 Task: Add Irwin Naturals Mighty Moringa to the cart.
Action: Mouse moved to (322, 150)
Screenshot: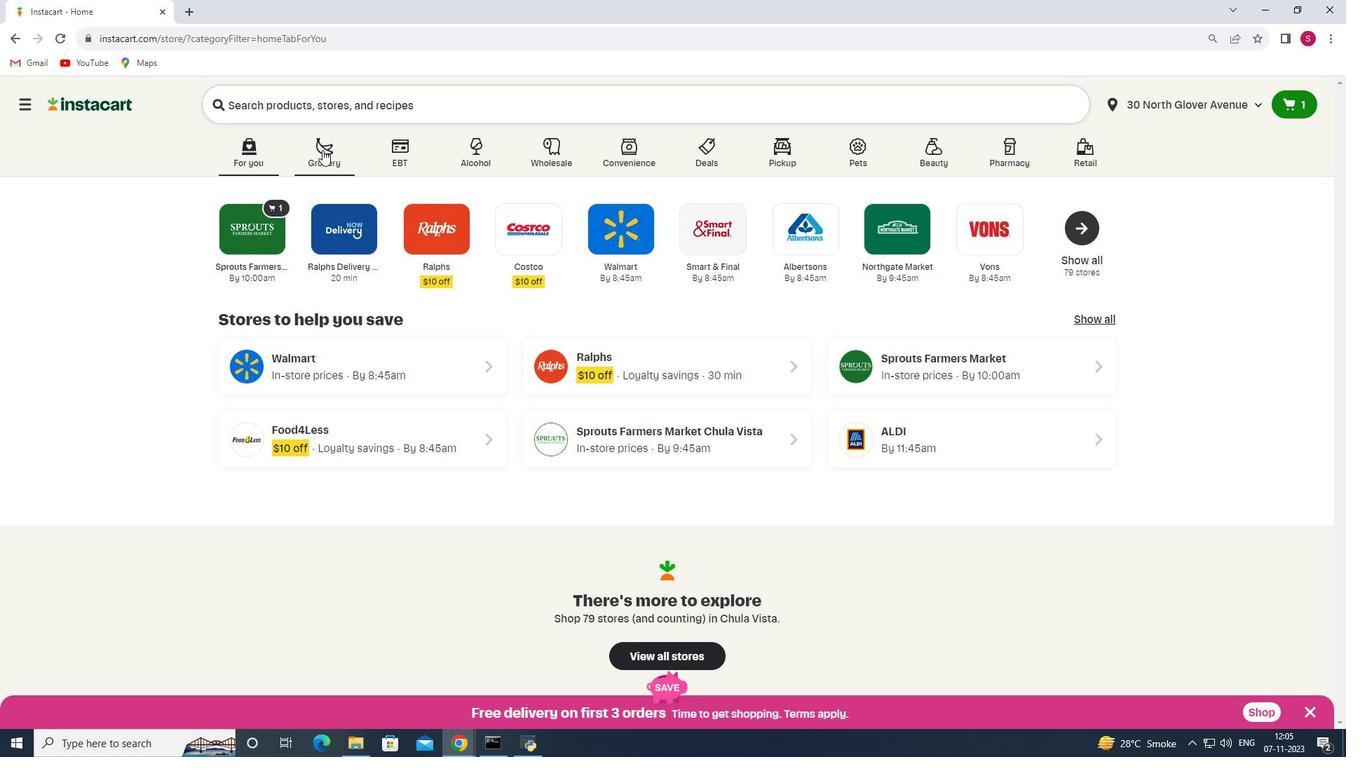 
Action: Mouse pressed left at (322, 150)
Screenshot: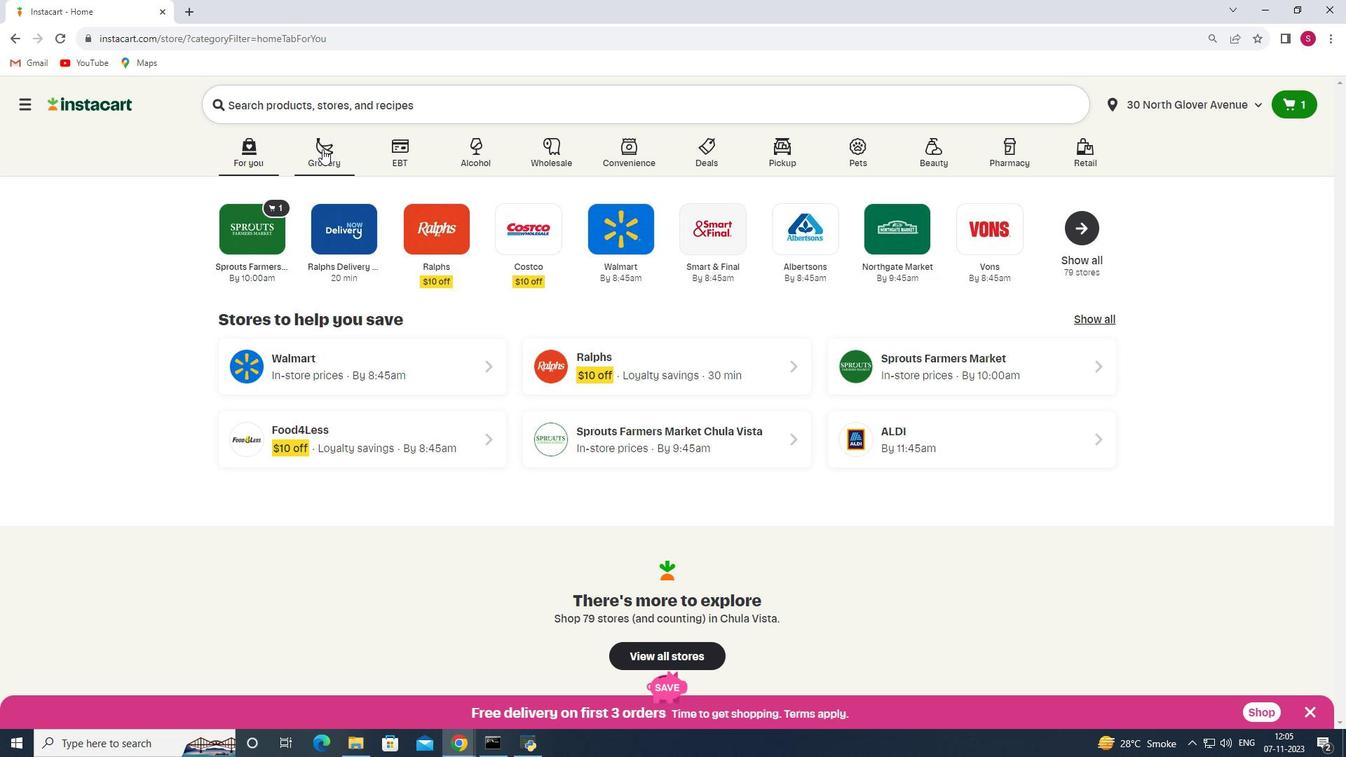 
Action: Mouse moved to (326, 388)
Screenshot: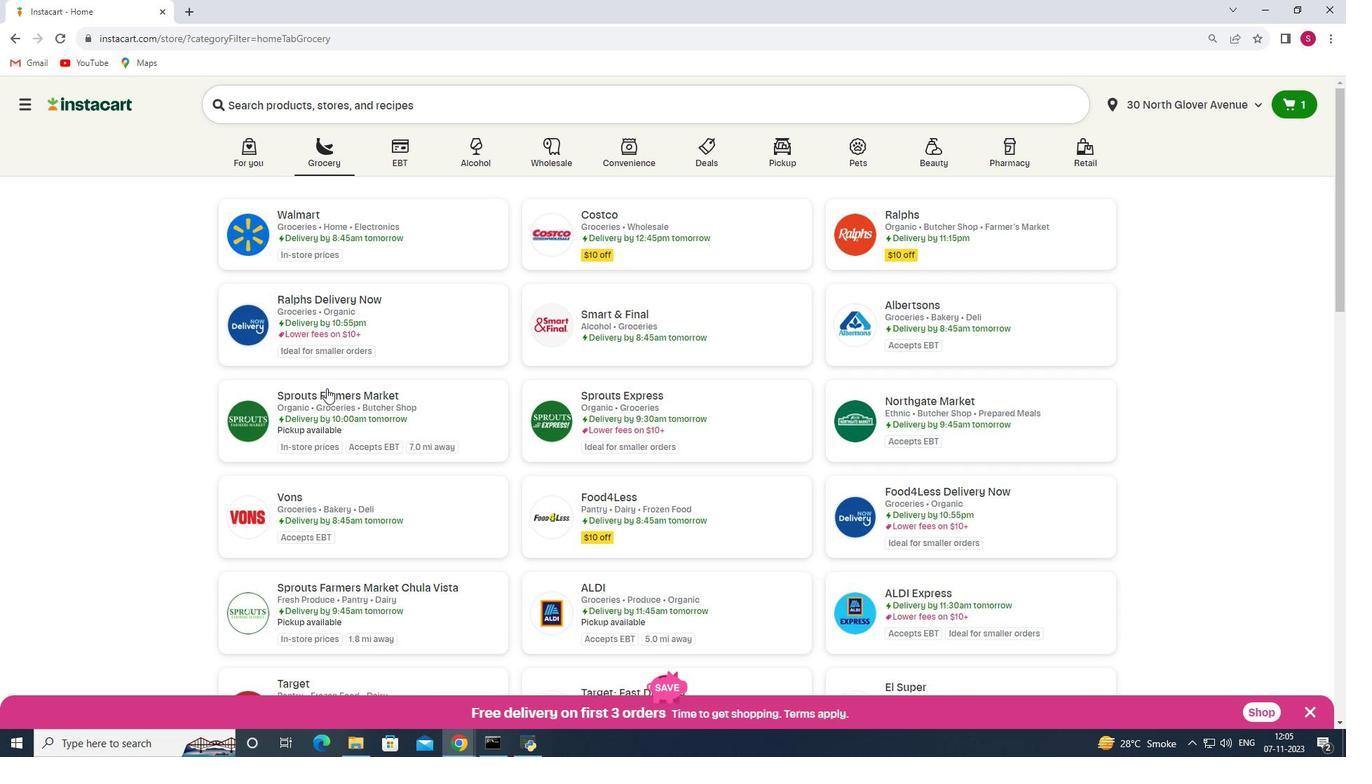 
Action: Mouse pressed left at (326, 388)
Screenshot: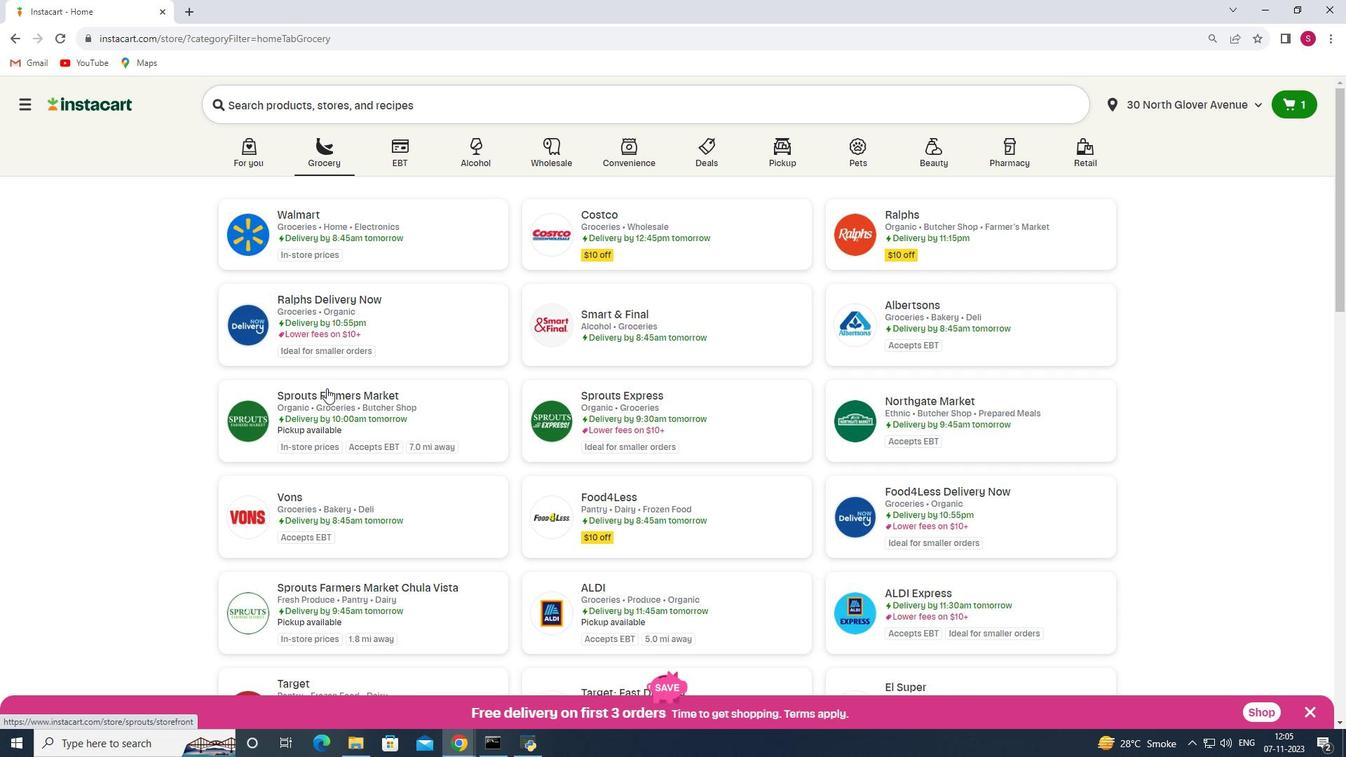 
Action: Mouse moved to (96, 412)
Screenshot: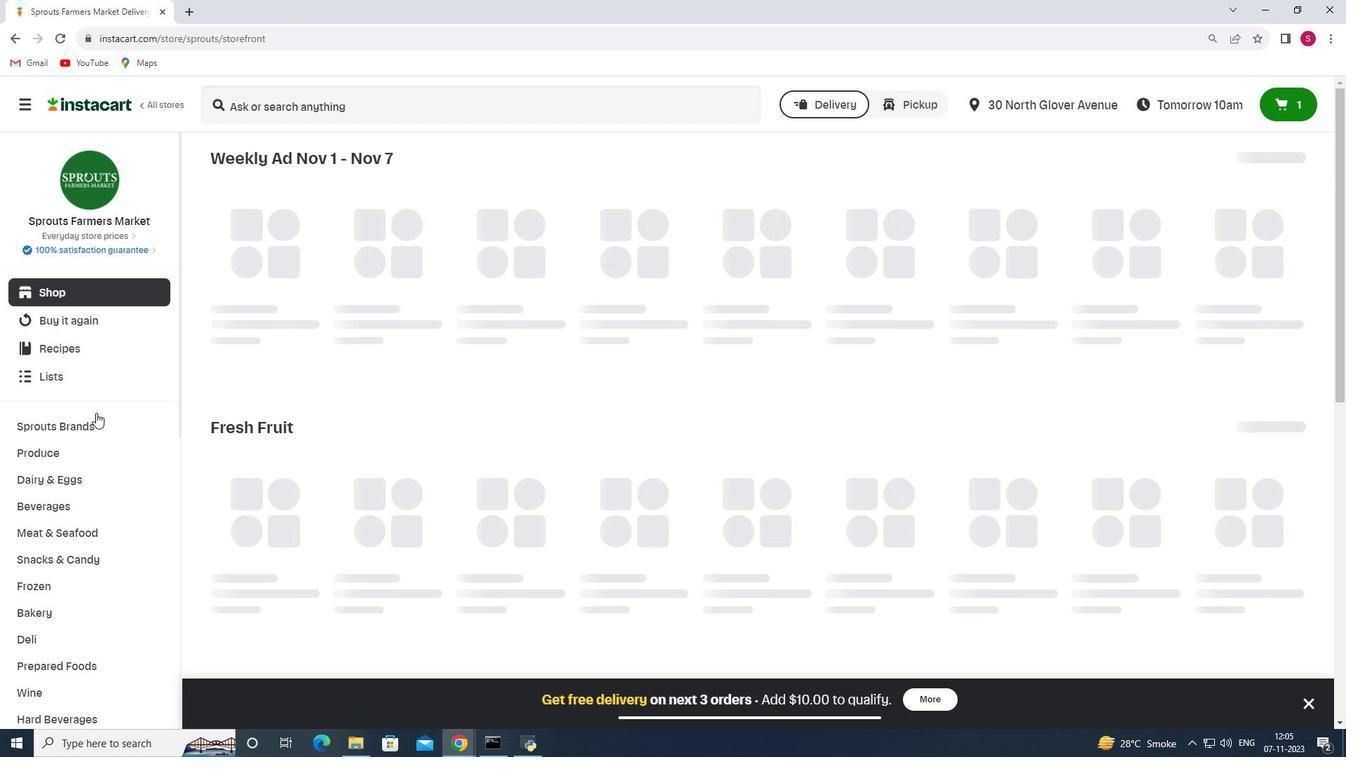 
Action: Mouse scrolled (96, 412) with delta (0, 0)
Screenshot: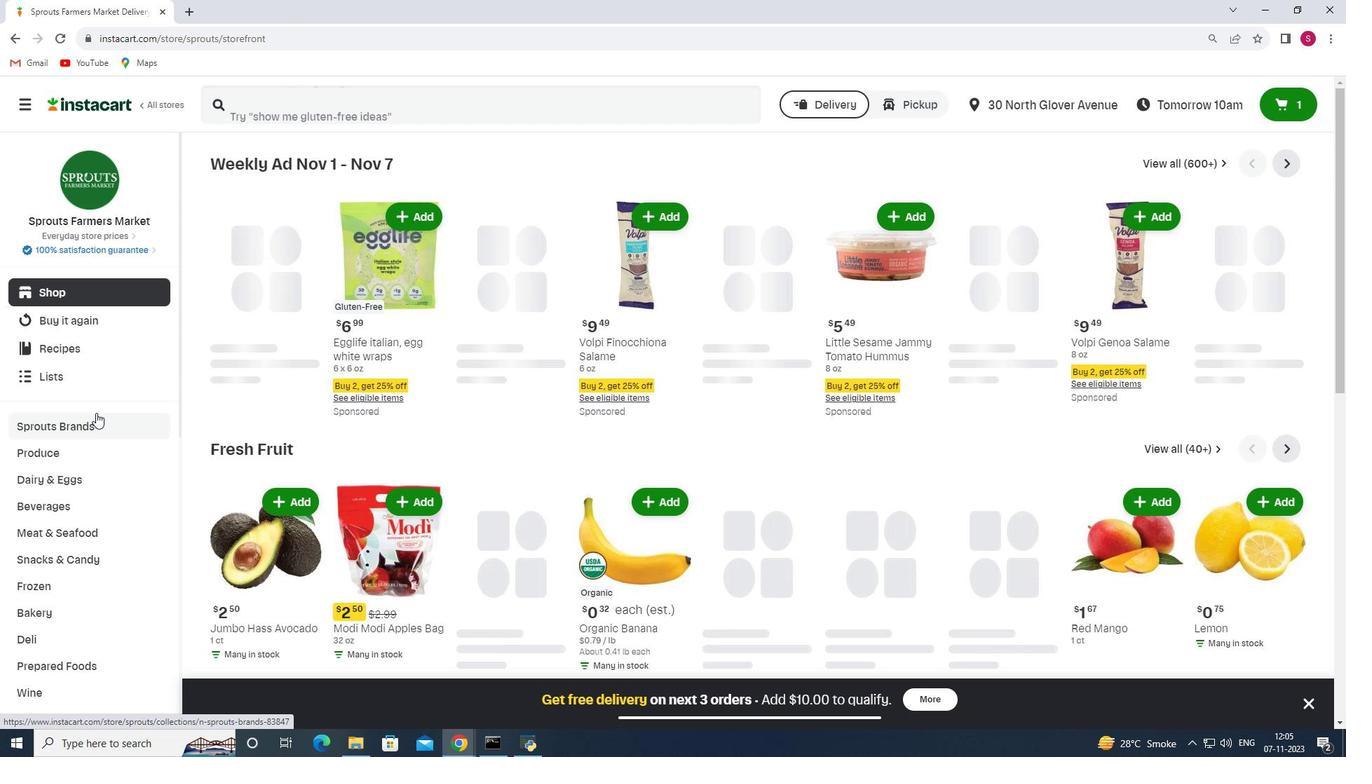 
Action: Mouse scrolled (96, 412) with delta (0, 0)
Screenshot: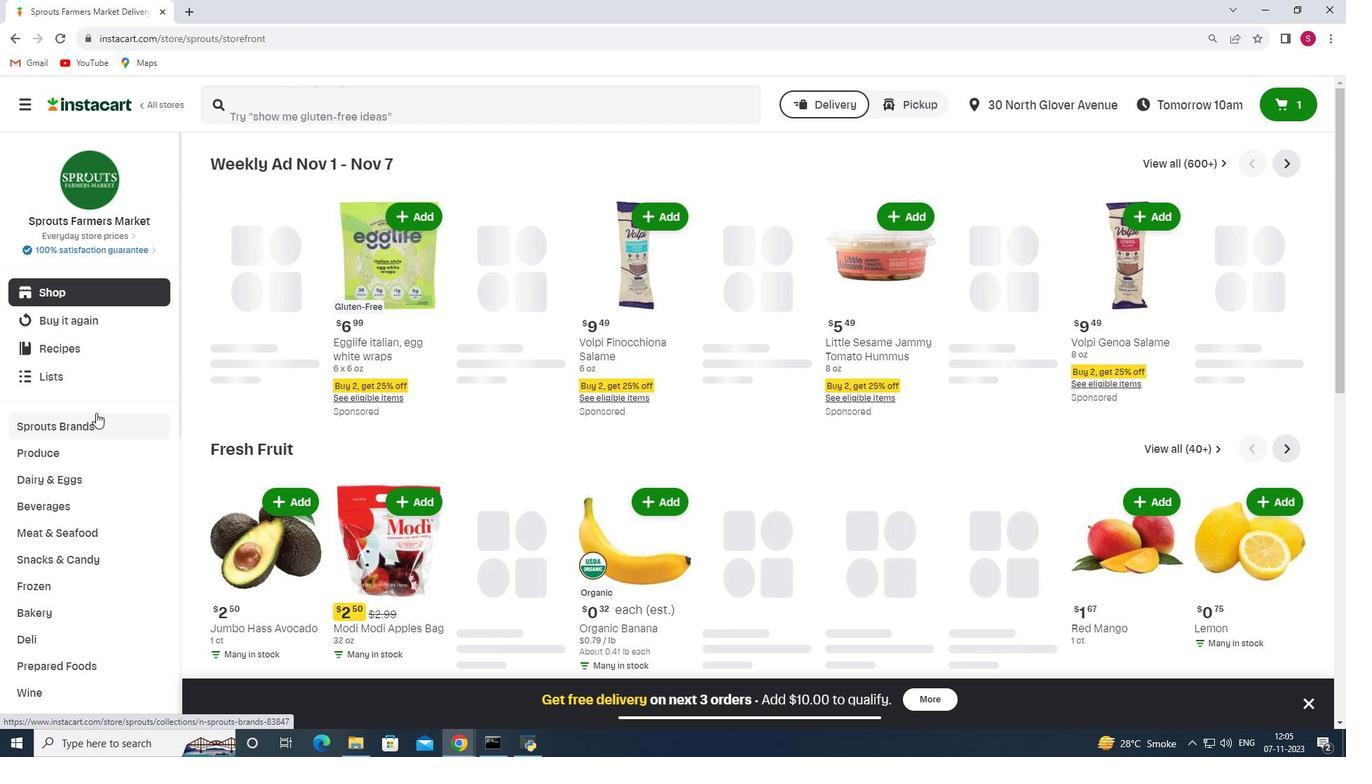 
Action: Mouse scrolled (96, 412) with delta (0, 0)
Screenshot: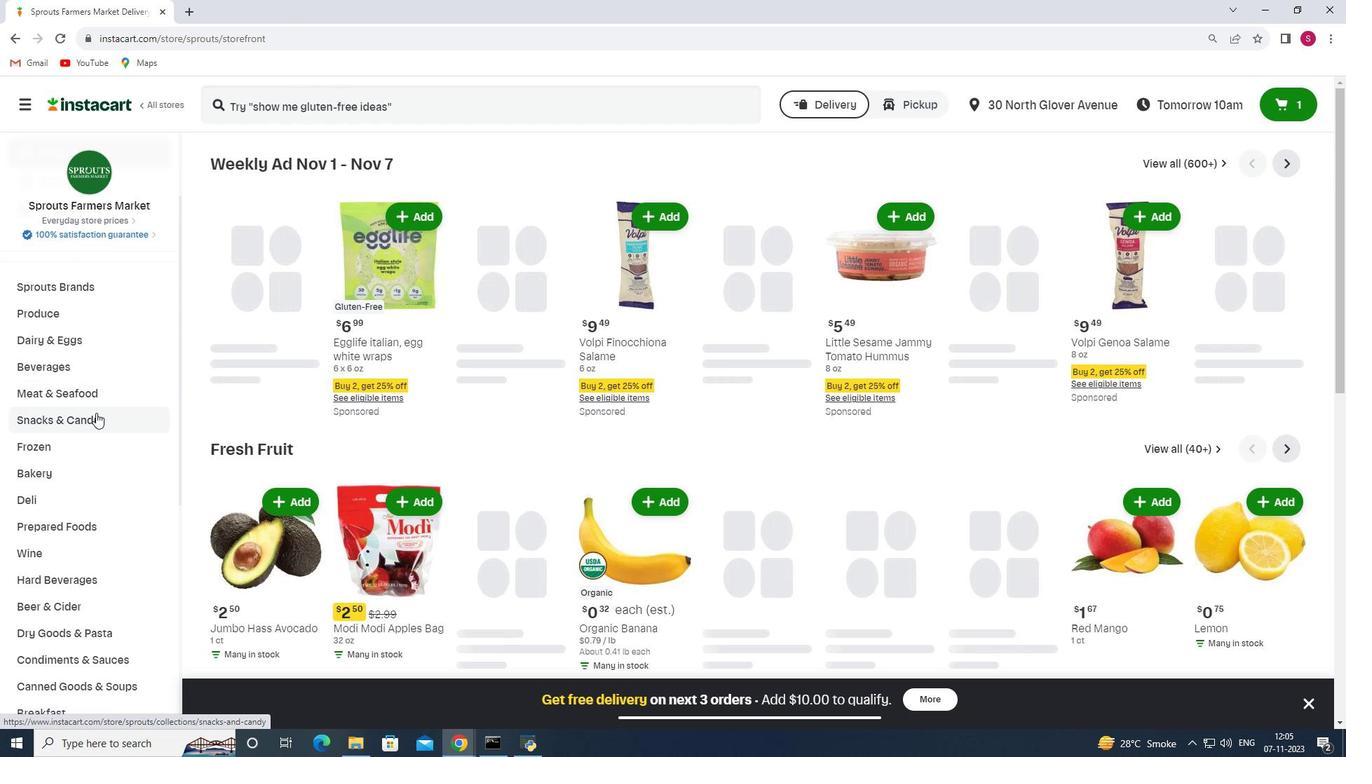 
Action: Mouse scrolled (96, 412) with delta (0, 0)
Screenshot: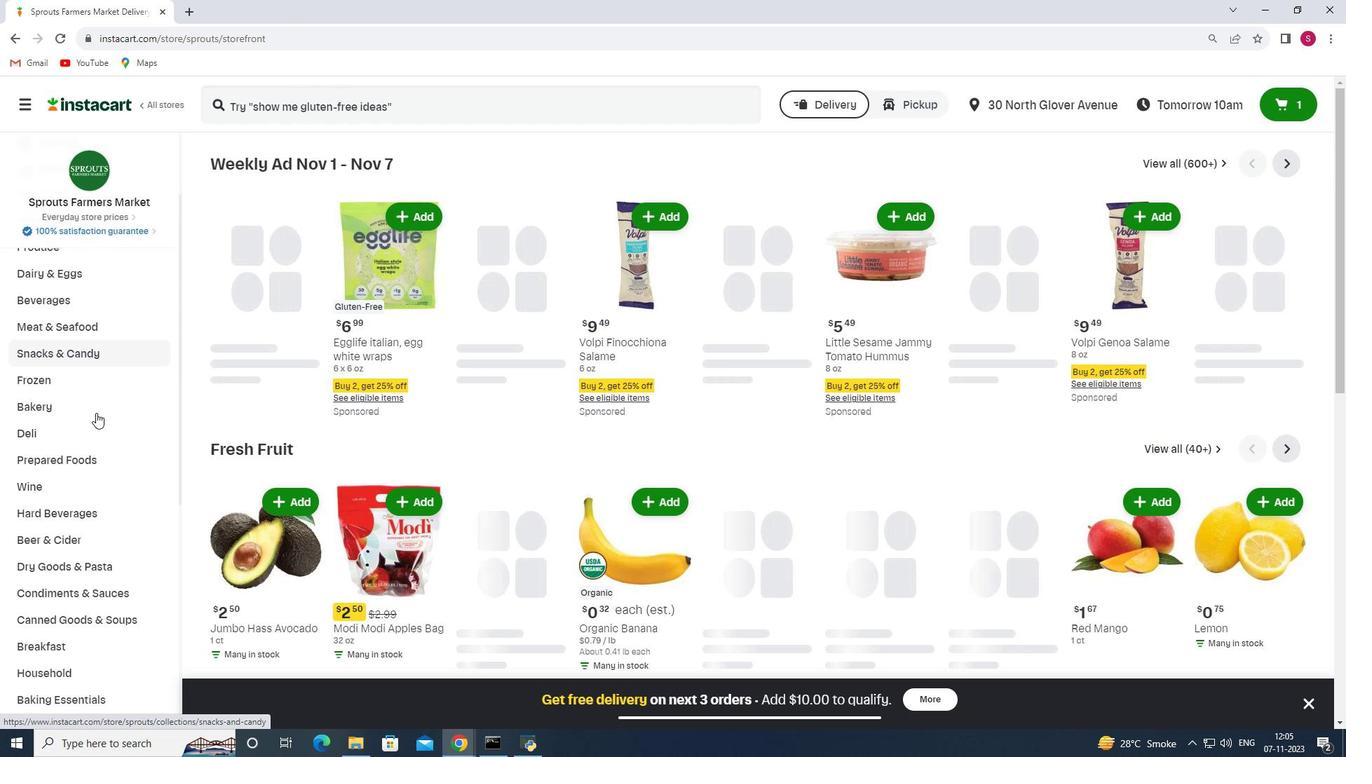 
Action: Mouse scrolled (96, 412) with delta (0, 0)
Screenshot: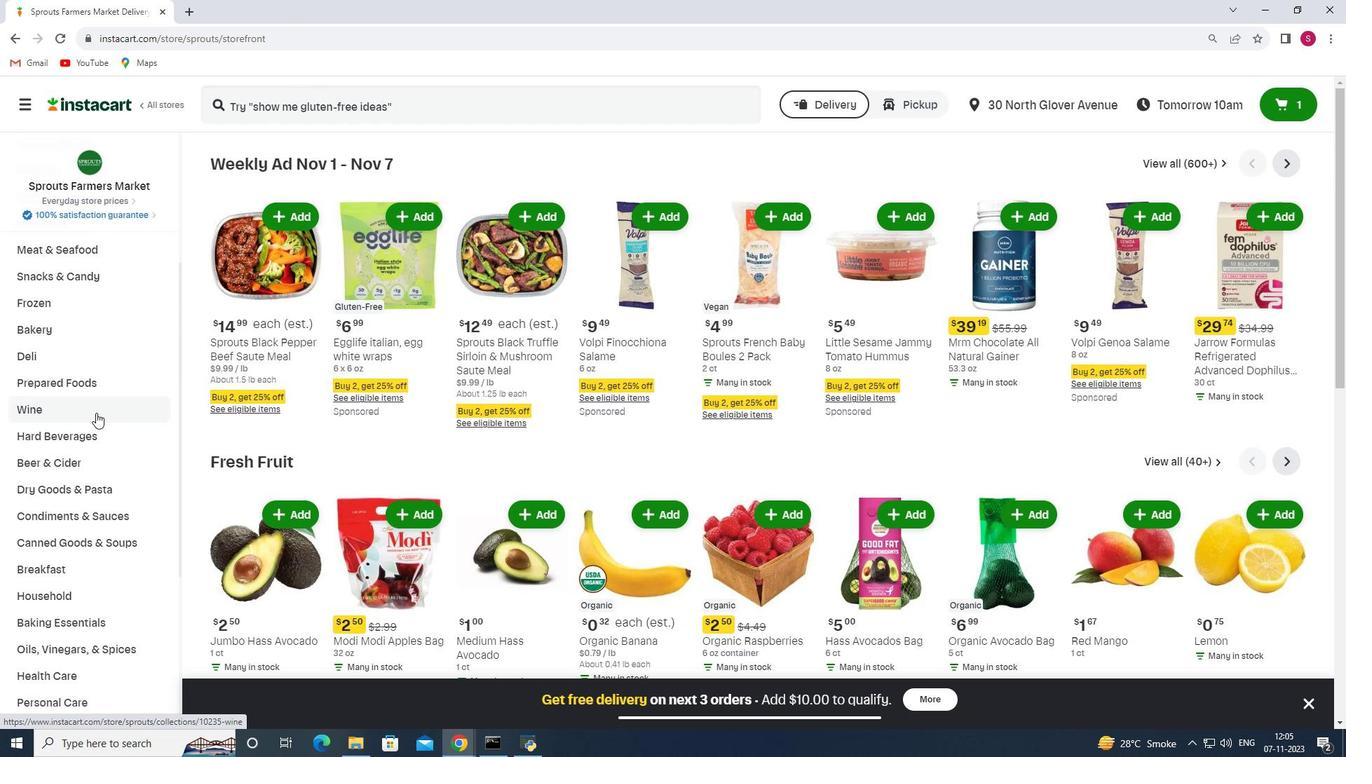 
Action: Mouse scrolled (96, 412) with delta (0, 0)
Screenshot: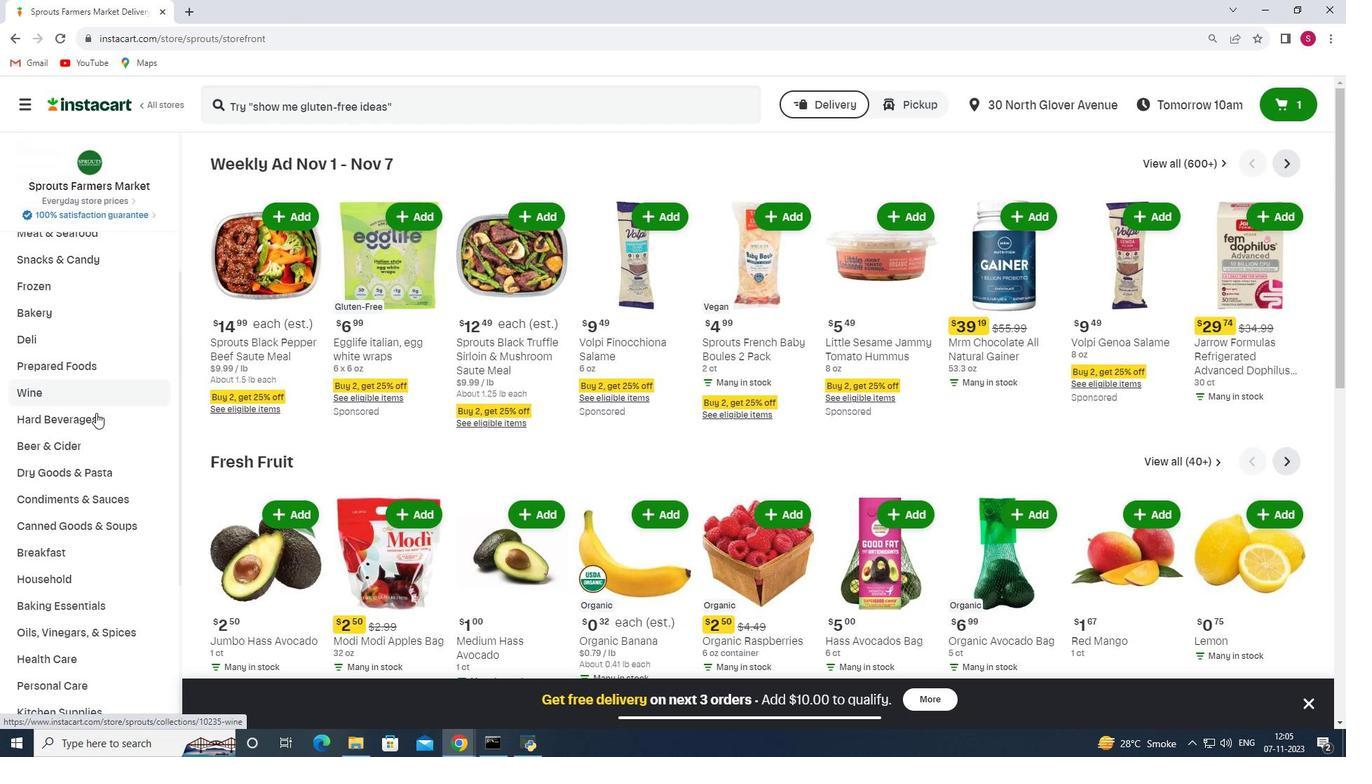 
Action: Mouse scrolled (96, 412) with delta (0, 0)
Screenshot: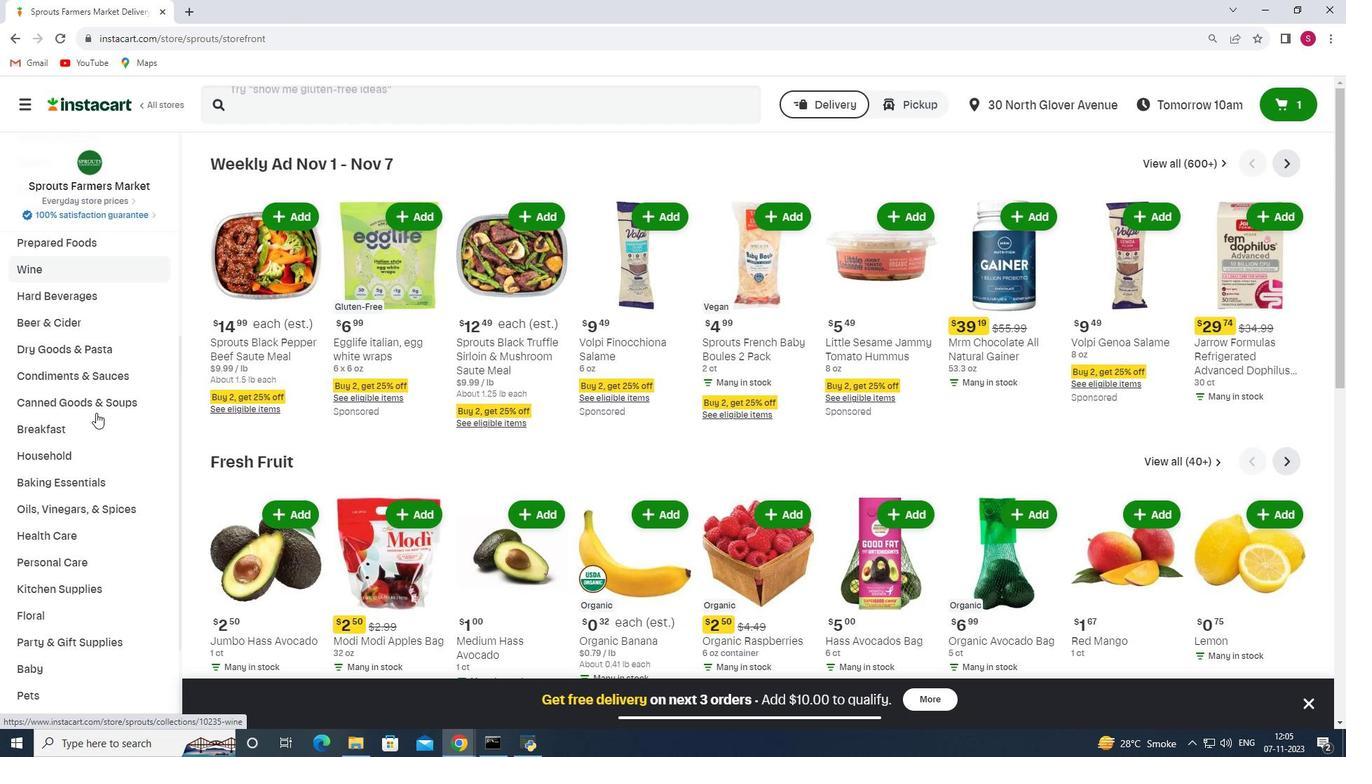 
Action: Mouse scrolled (96, 412) with delta (0, 0)
Screenshot: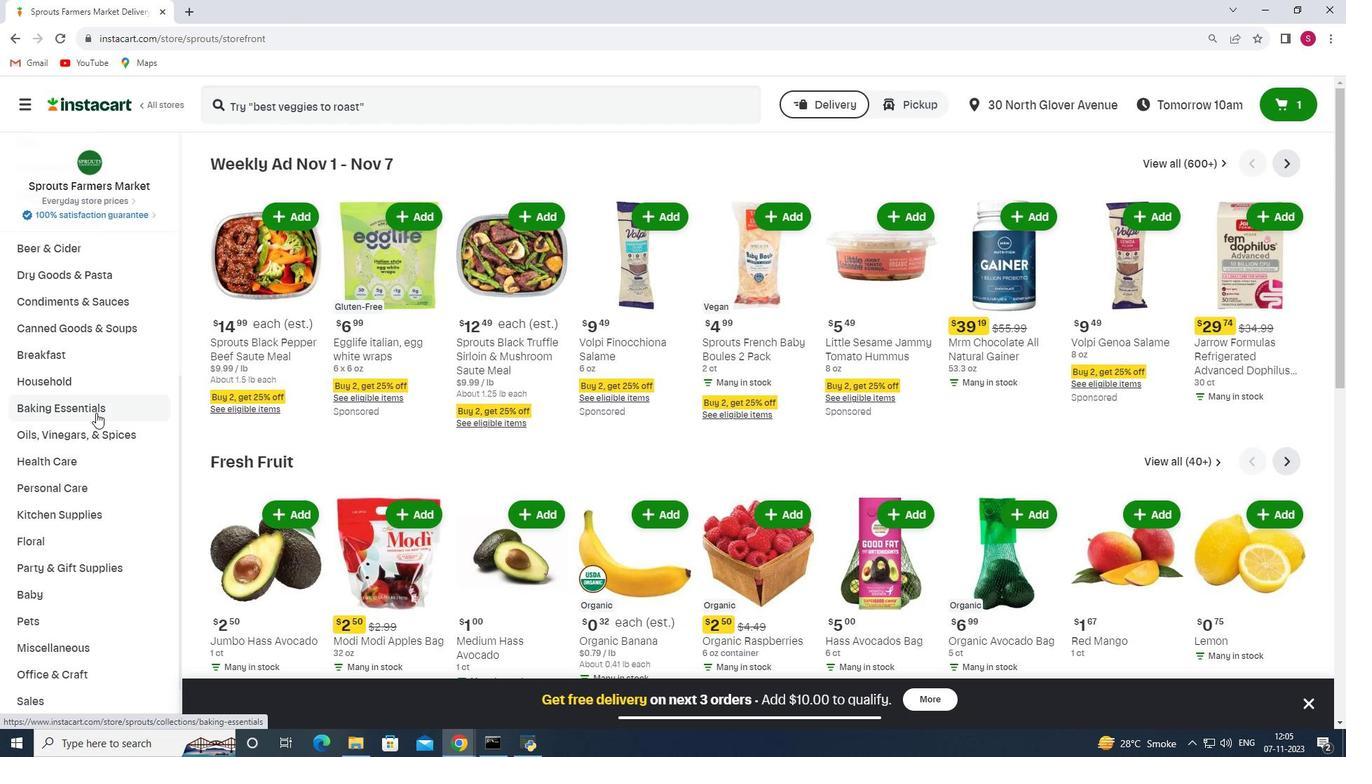 
Action: Mouse moved to (97, 396)
Screenshot: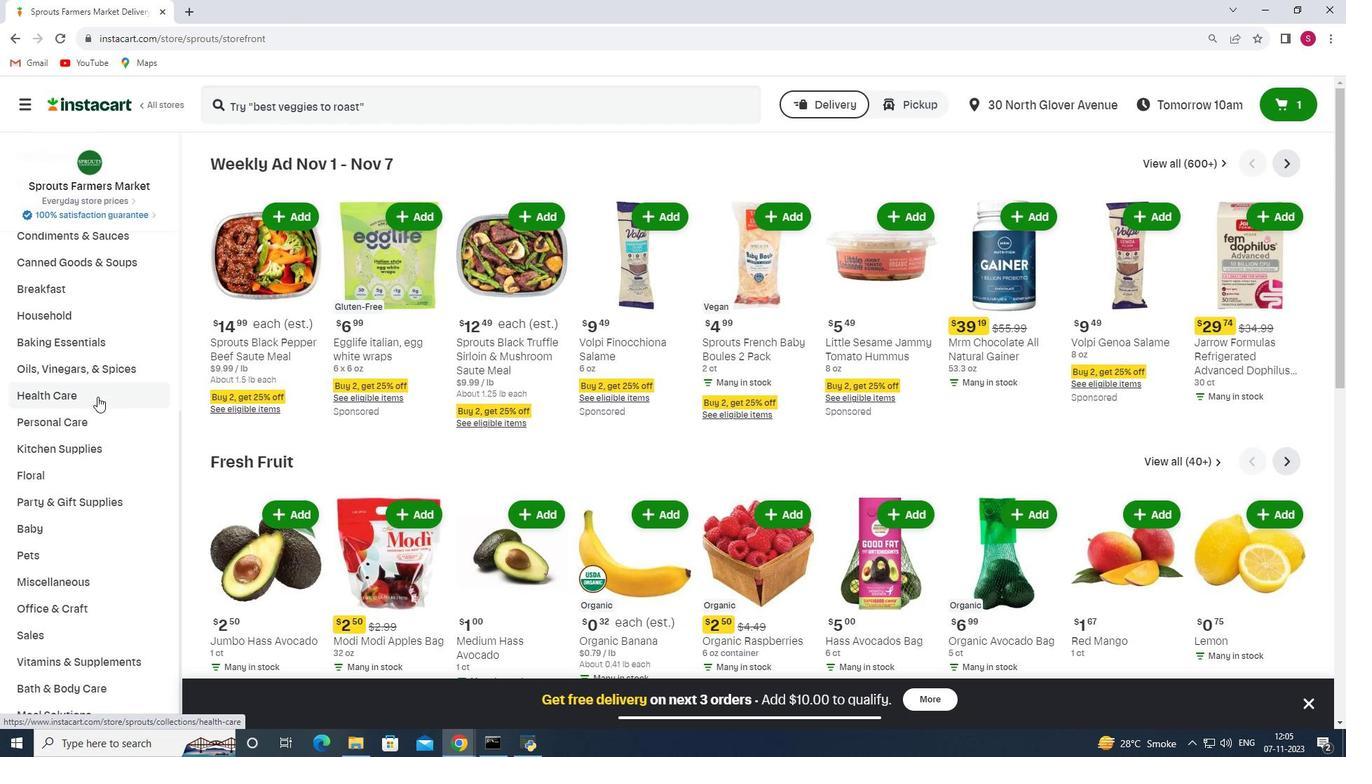 
Action: Mouse pressed left at (97, 396)
Screenshot: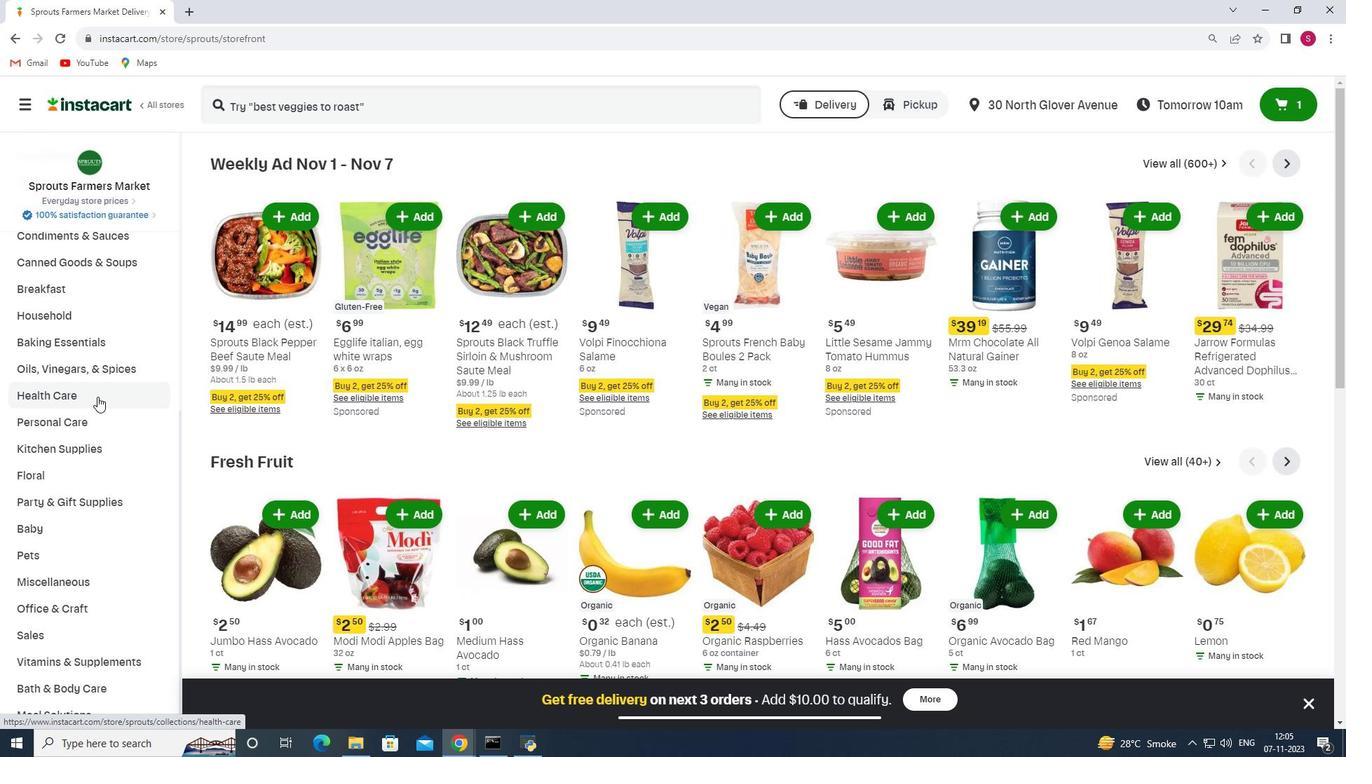 
Action: Mouse moved to (482, 194)
Screenshot: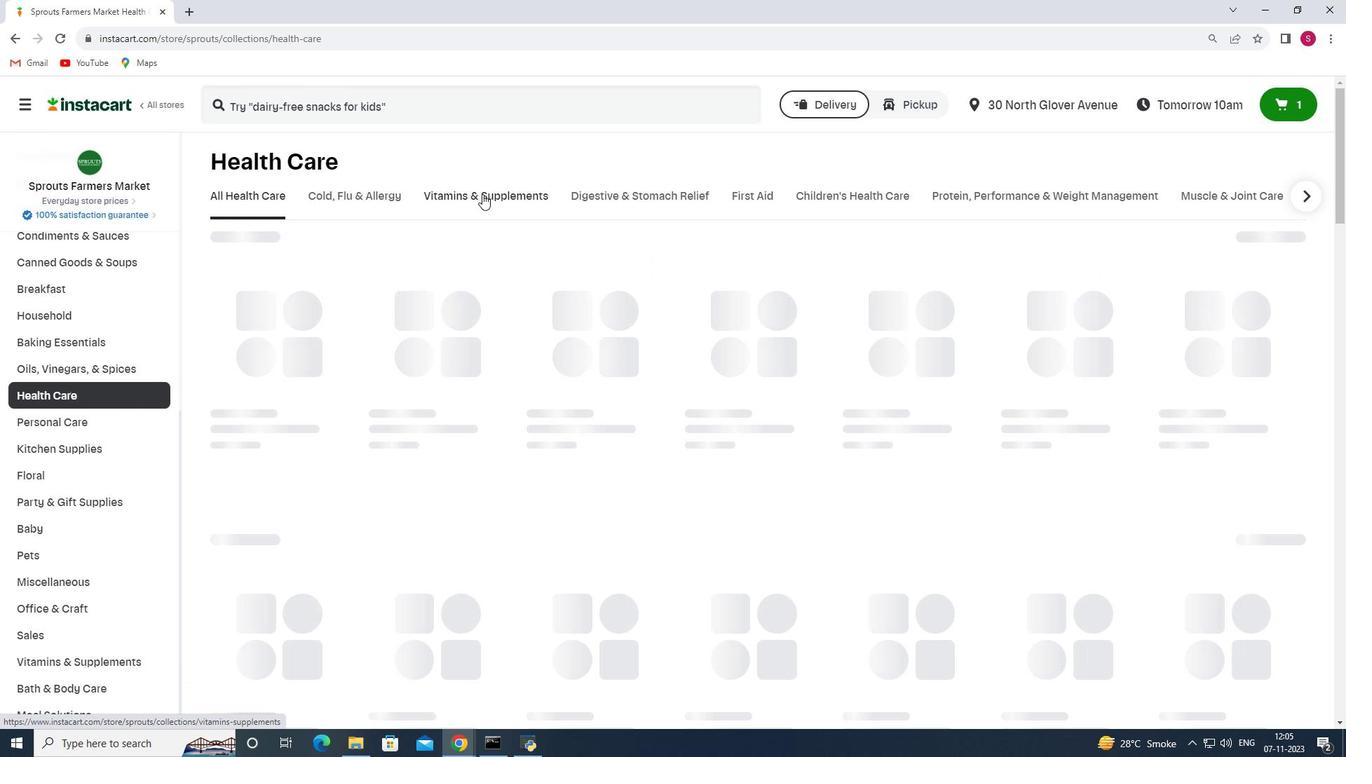 
Action: Mouse pressed left at (482, 194)
Screenshot: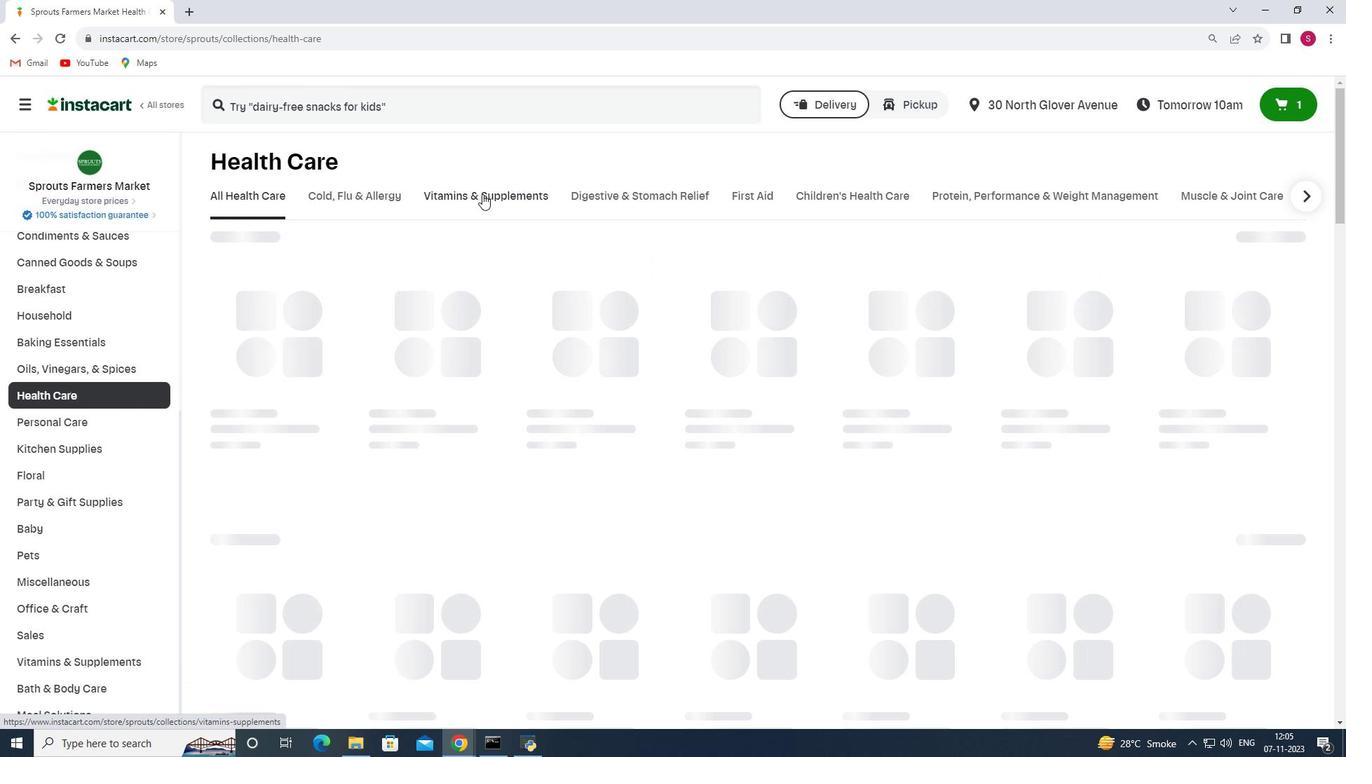 
Action: Mouse moved to (537, 256)
Screenshot: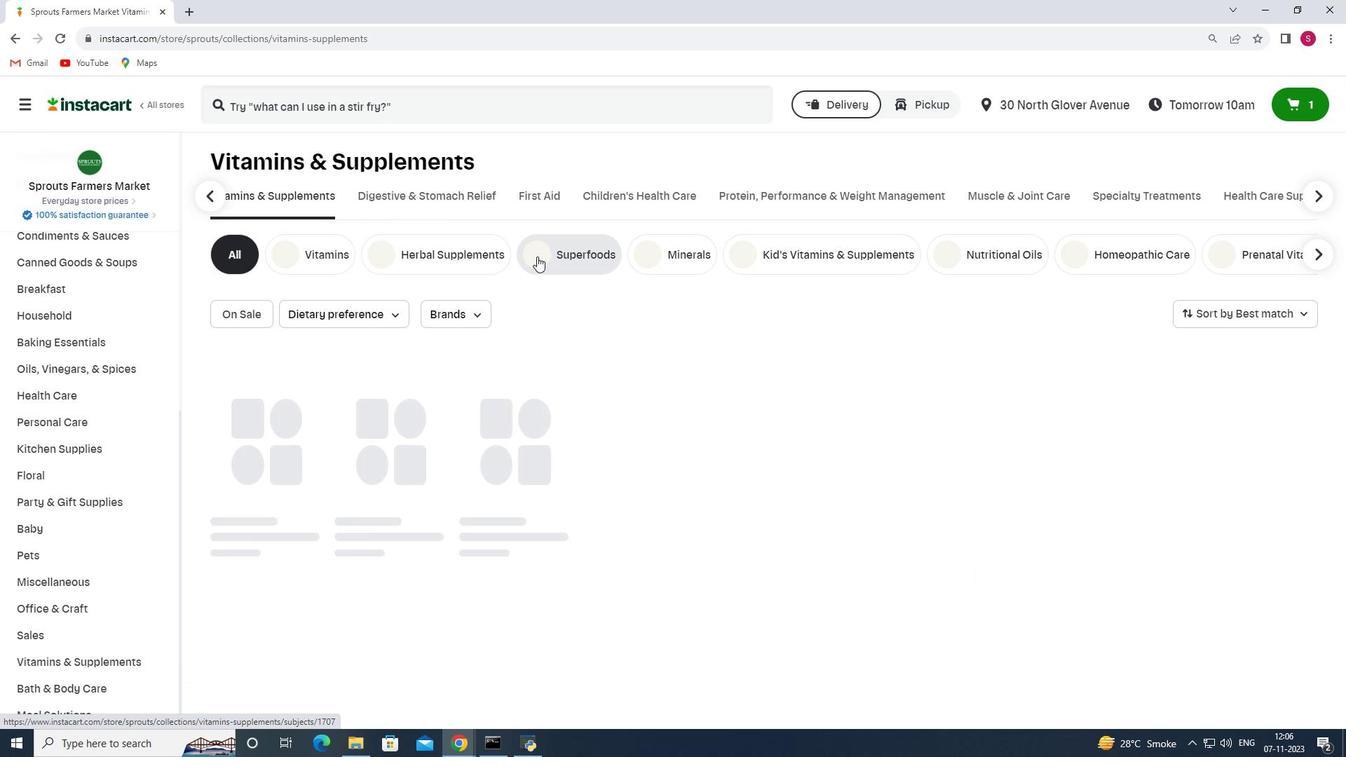 
Action: Mouse pressed left at (537, 256)
Screenshot: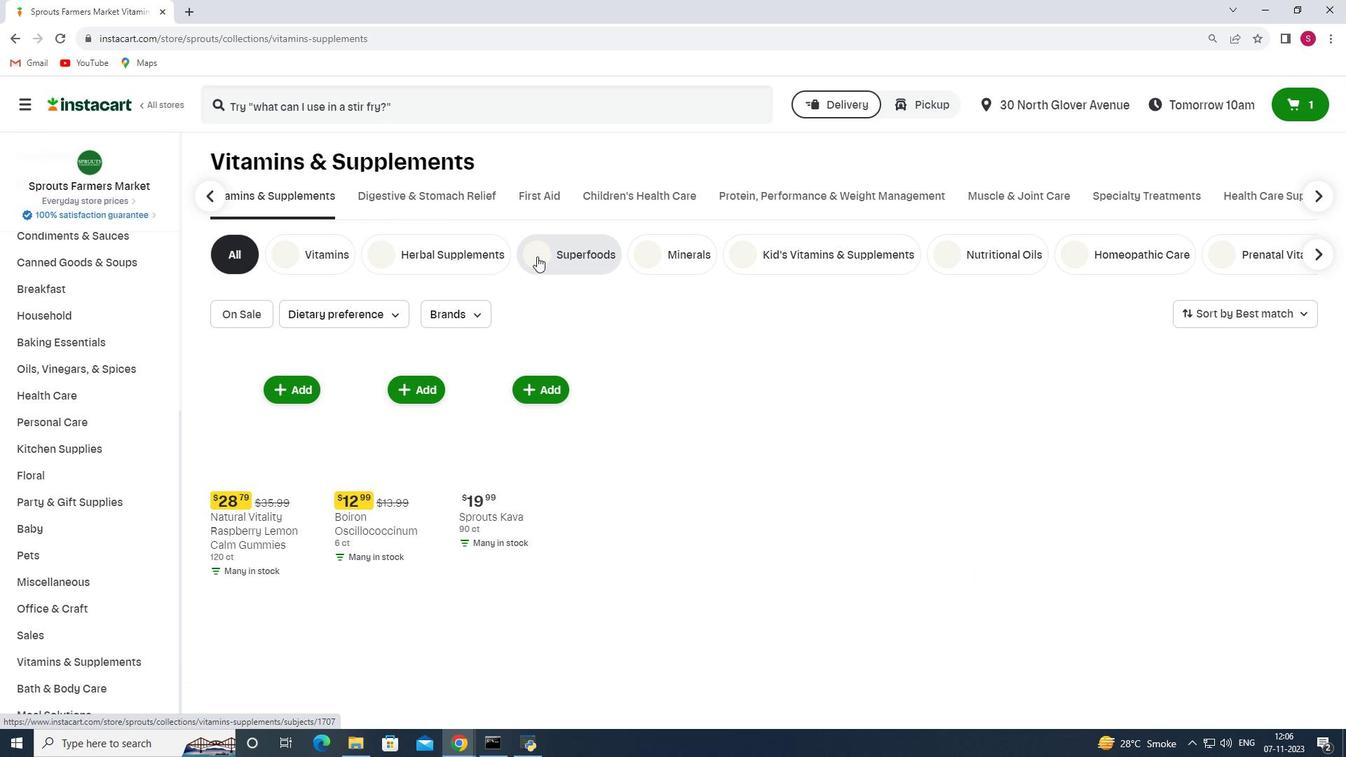 
Action: Mouse moved to (404, 99)
Screenshot: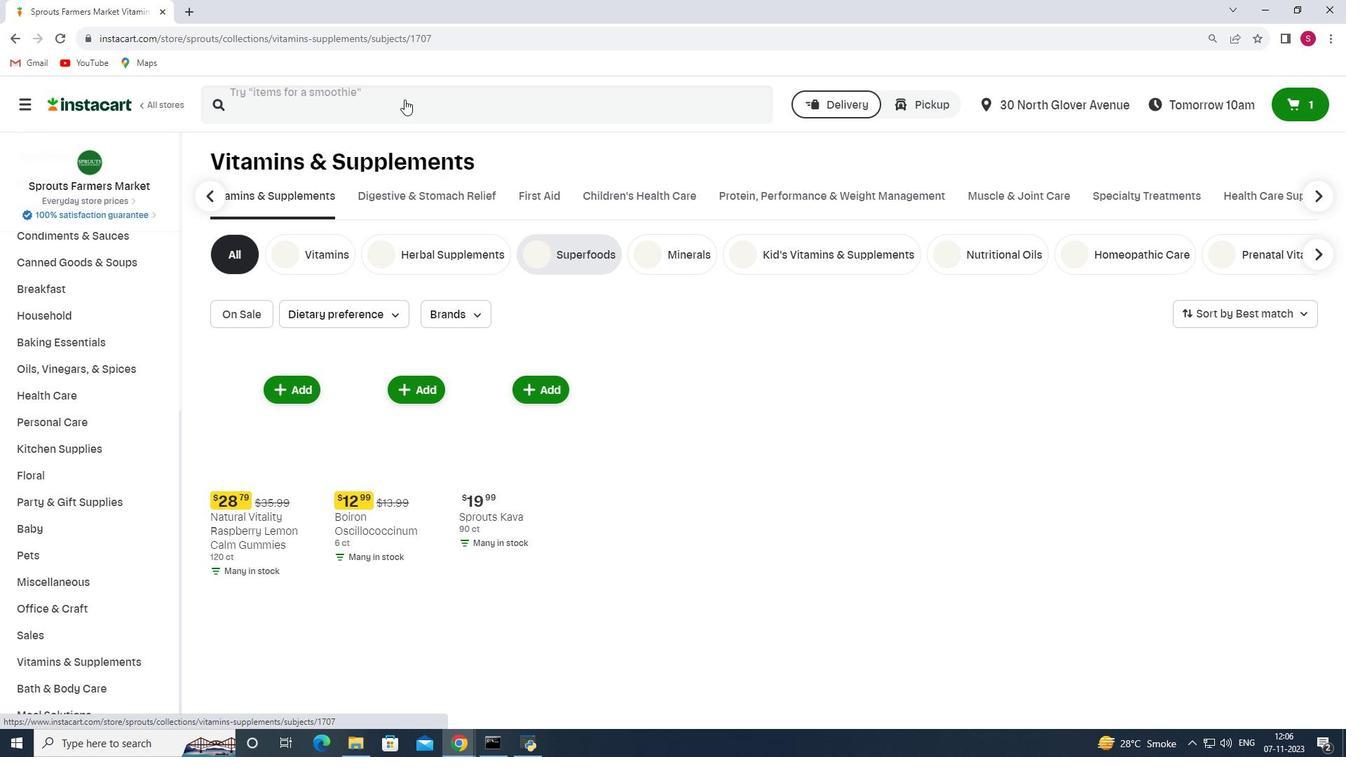
Action: Mouse pressed left at (404, 99)
Screenshot: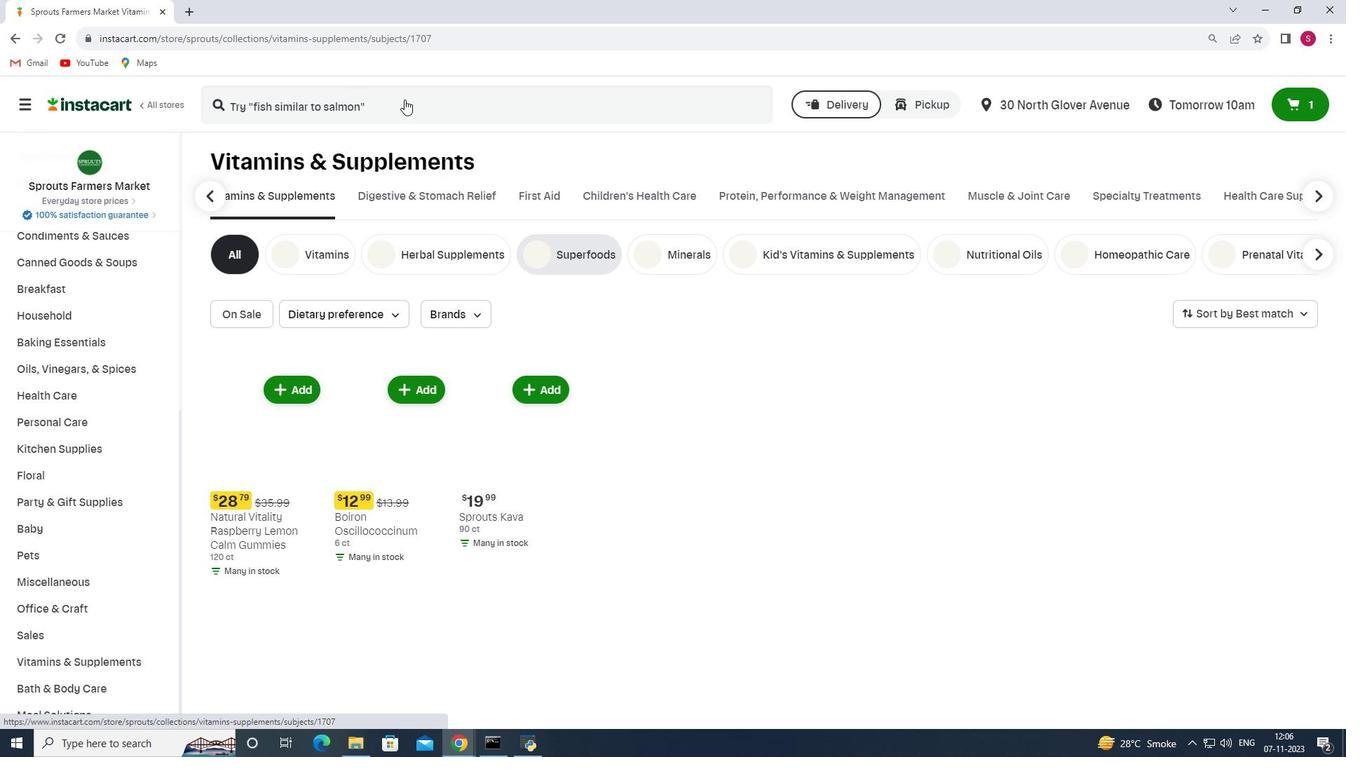 
Action: Key pressed <Key.shift>Irwin<Key.space><Key.shift>Naturals<Key.space><Key.shift>Mighty<Key.space><Key.shift>Moringa<Key.space><Key.enter>
Screenshot: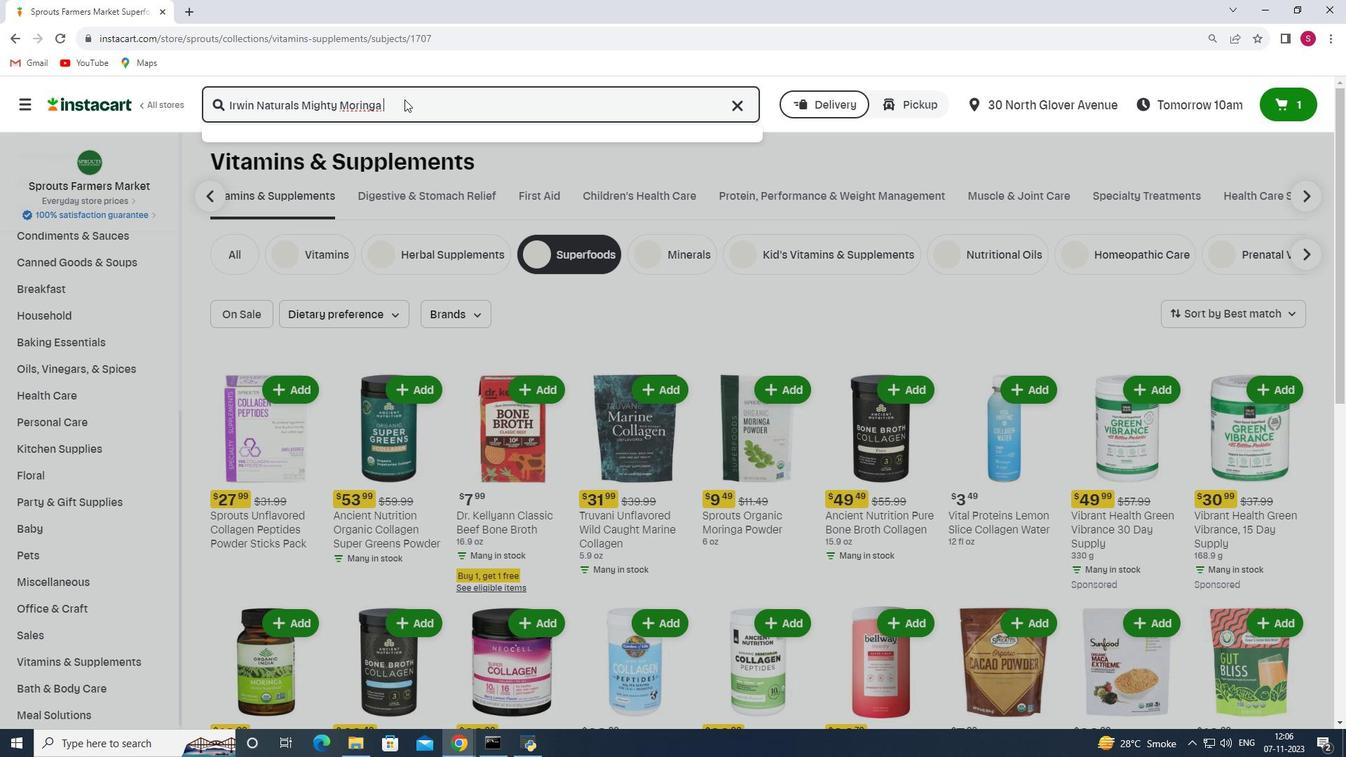 
Action: Mouse moved to (825, 220)
Screenshot: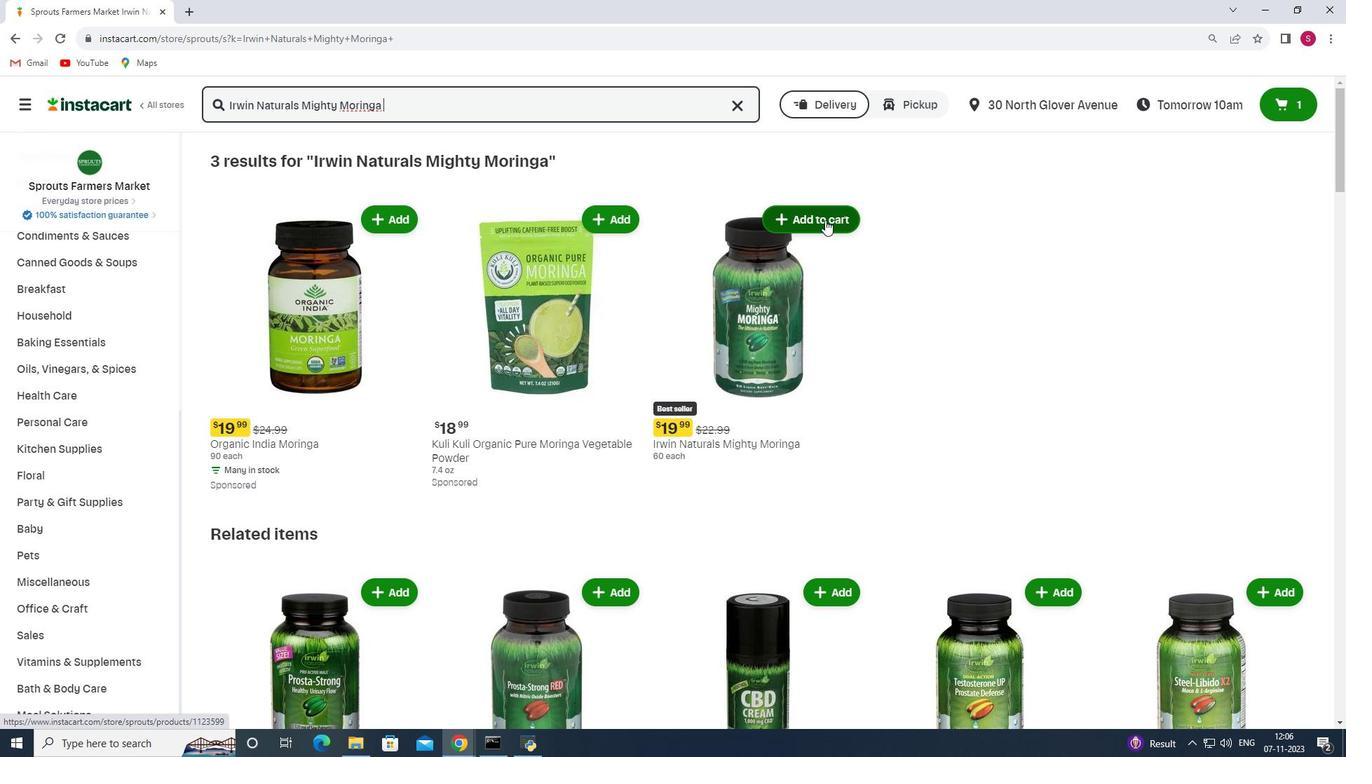 
Action: Mouse pressed left at (825, 220)
Screenshot: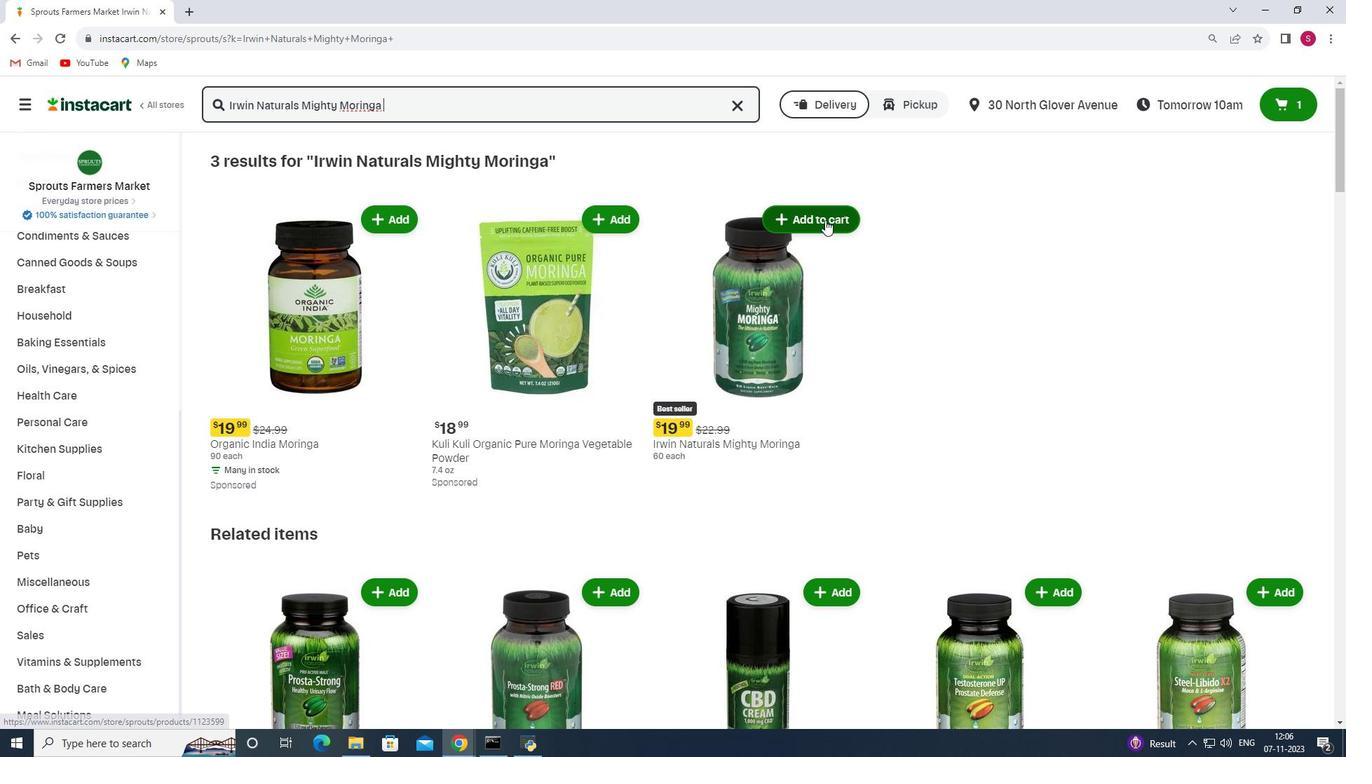 
